 Task: Create List Brand Positioning Governance in Board Public Speaking Coaching to Workspace Business Coaching Services. Create List Brand Positioning Review in Board Sales Performance Improvement to Workspace Business Coaching Services. Create List Brand Naming Analysis in Board Content Marketing E-learning Course Creation and Promotion Strategy to Workspace Business Coaching Services
Action: Mouse moved to (104, 379)
Screenshot: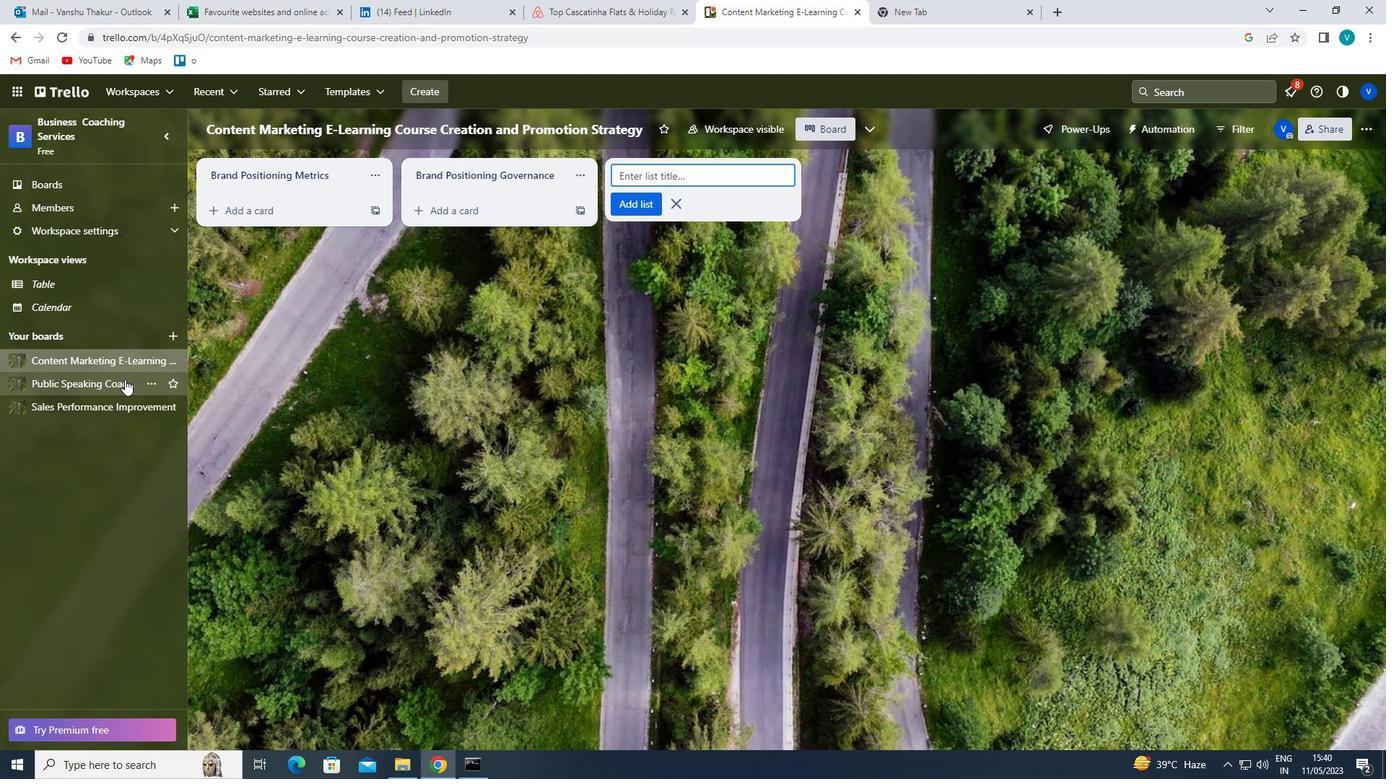 
Action: Mouse pressed left at (104, 379)
Screenshot: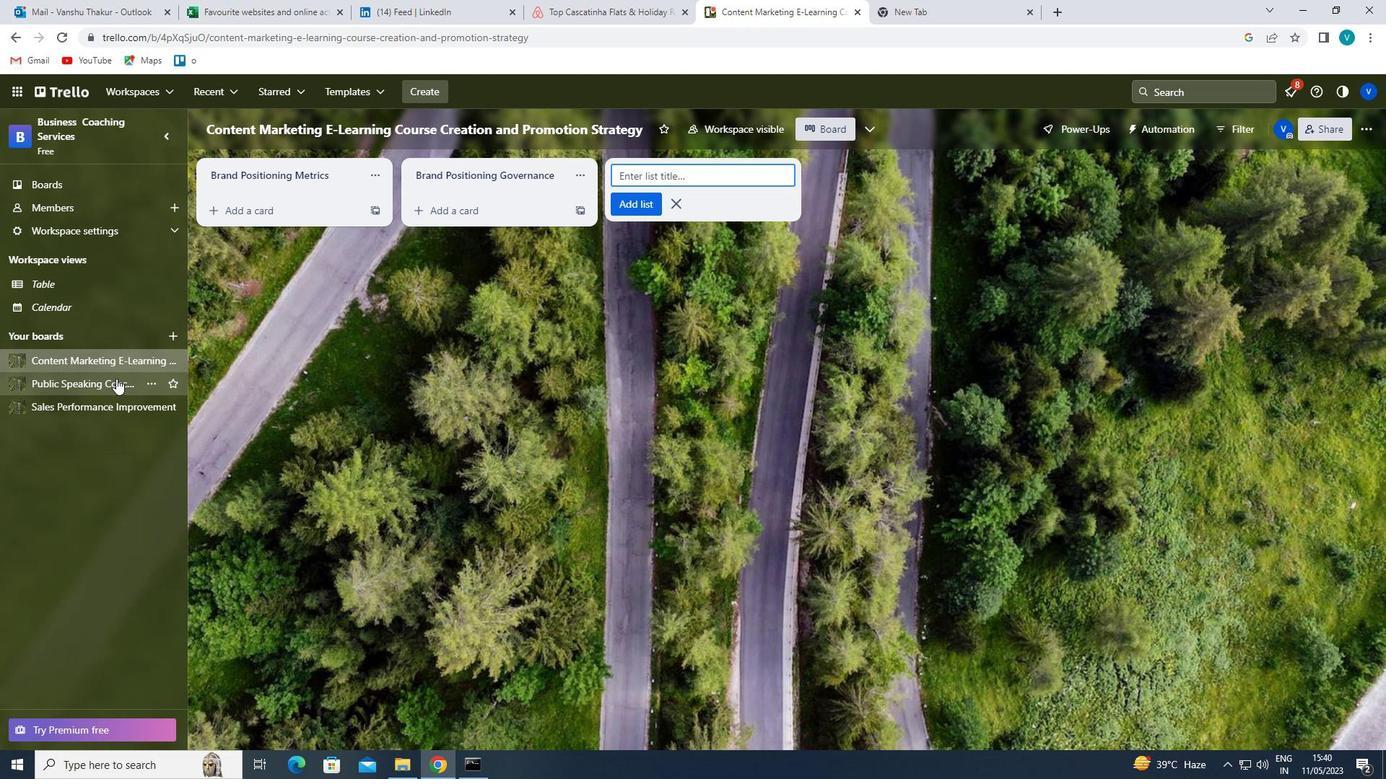 
Action: Mouse moved to (700, 166)
Screenshot: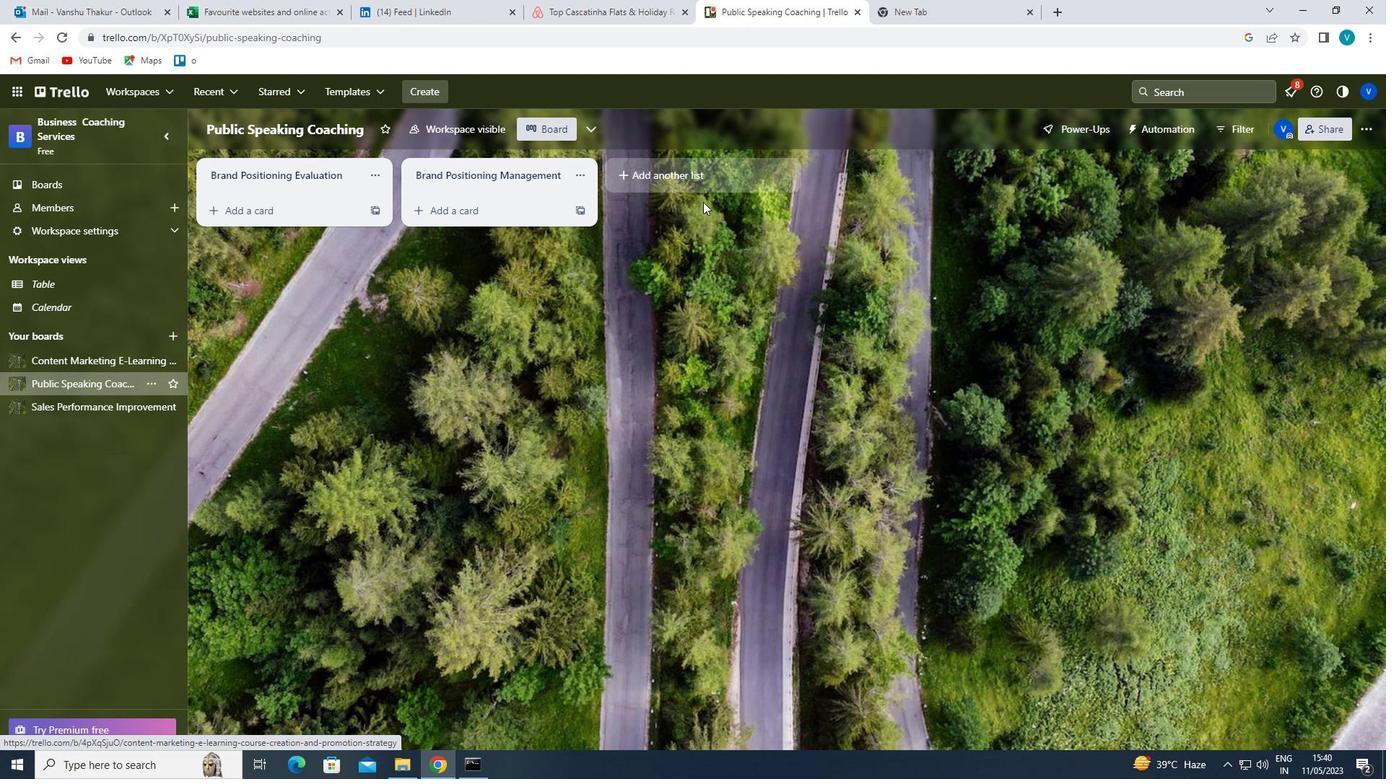 
Action: Mouse pressed left at (700, 166)
Screenshot: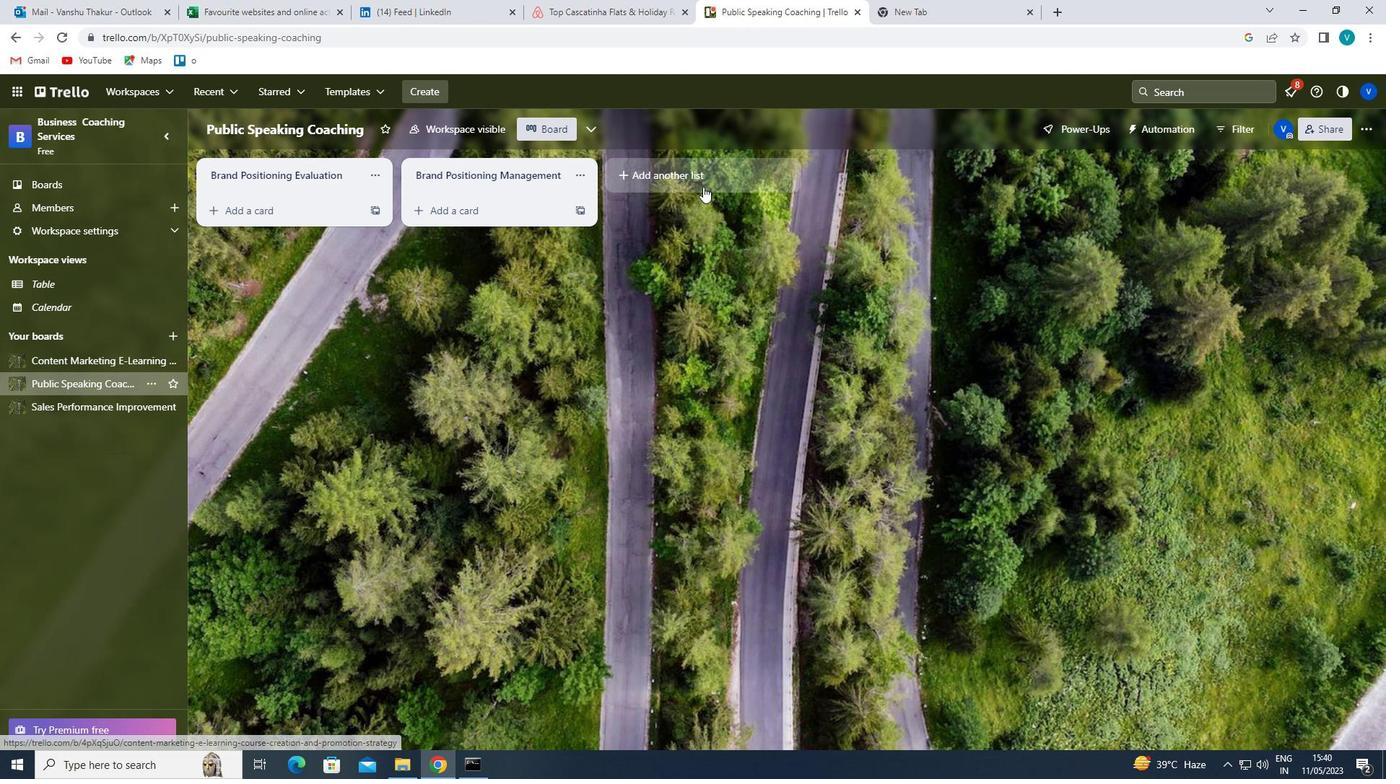 
Action: Mouse moved to (699, 166)
Screenshot: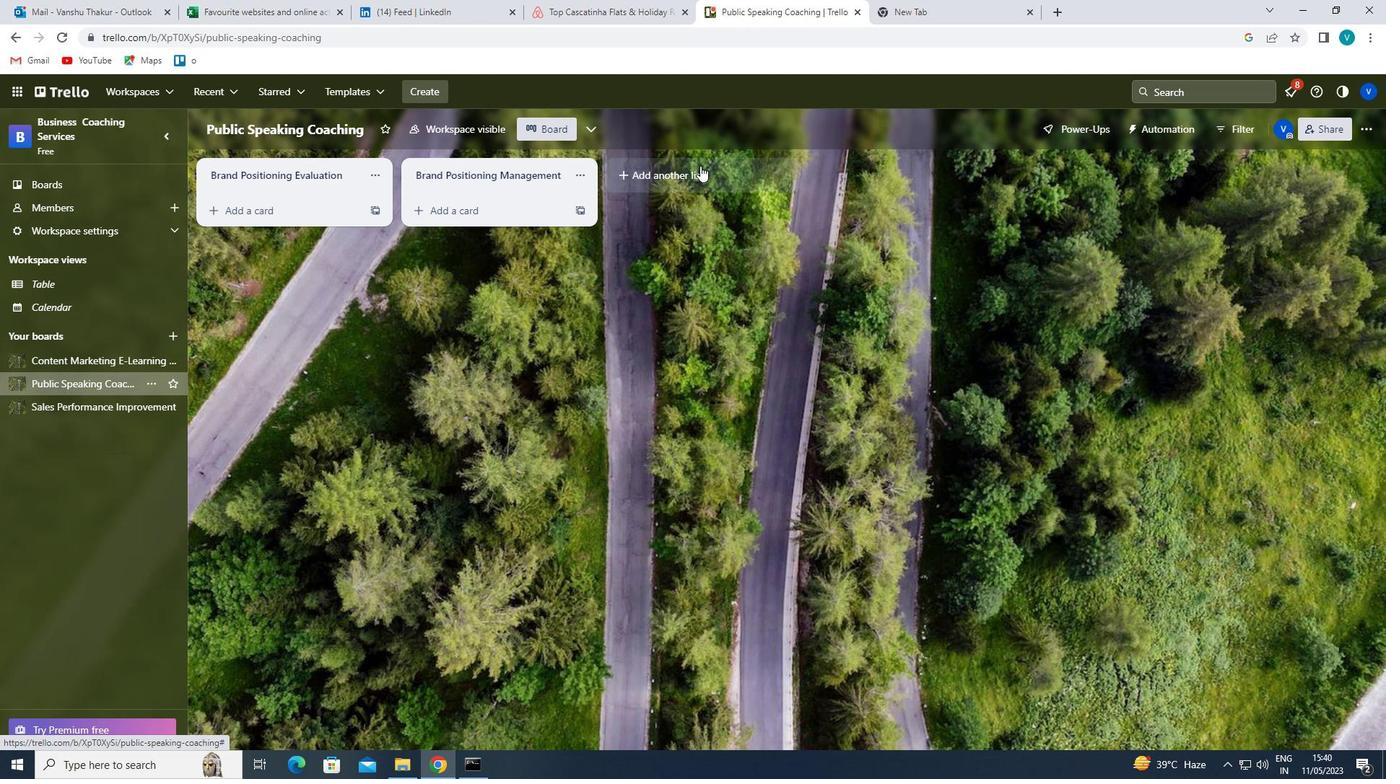 
Action: Key pressed <Key.shift>BRAND<Key.space><Key.shift>POSITIONING<Key.space><Key.shift>GOVERNANCE
Screenshot: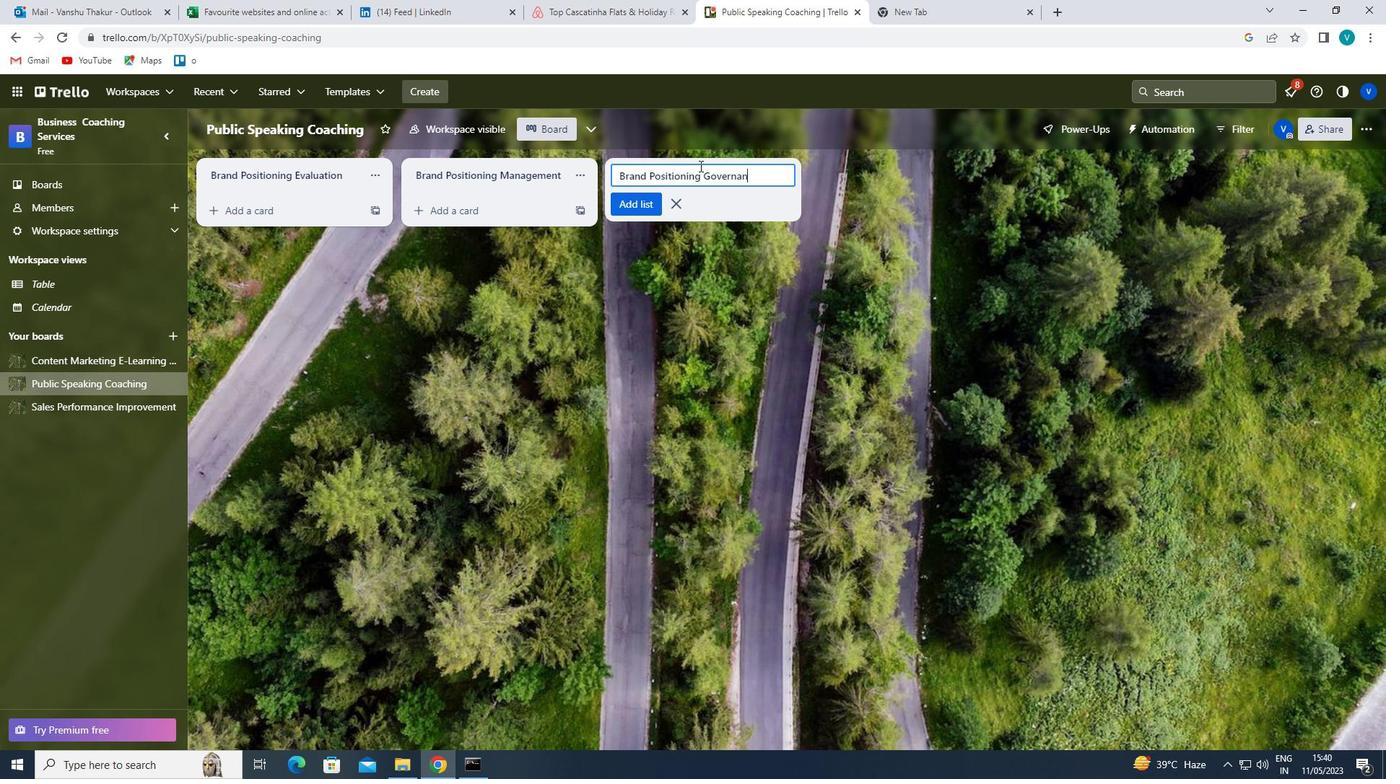 
Action: Mouse moved to (757, 187)
Screenshot: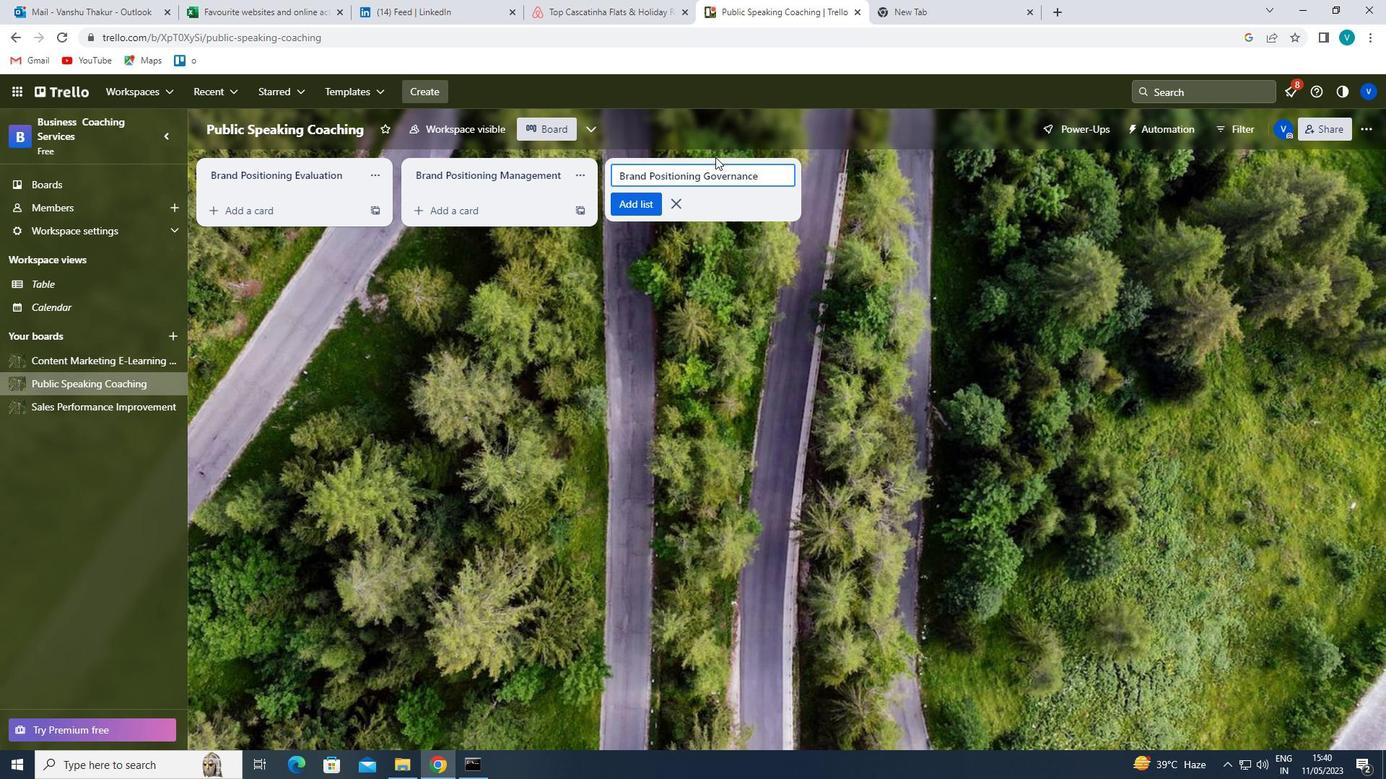 
Action: Key pressed <Key.enter>
Screenshot: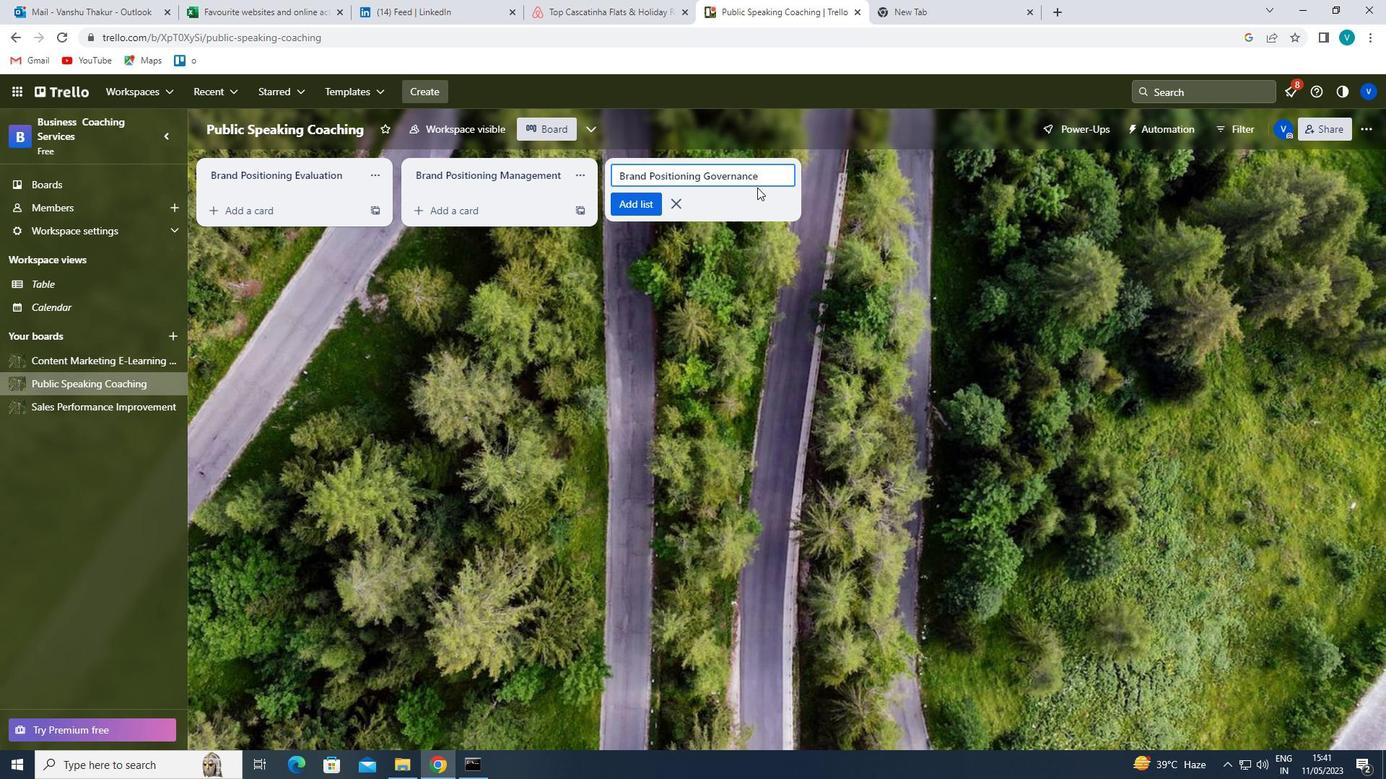 
Action: Mouse moved to (117, 407)
Screenshot: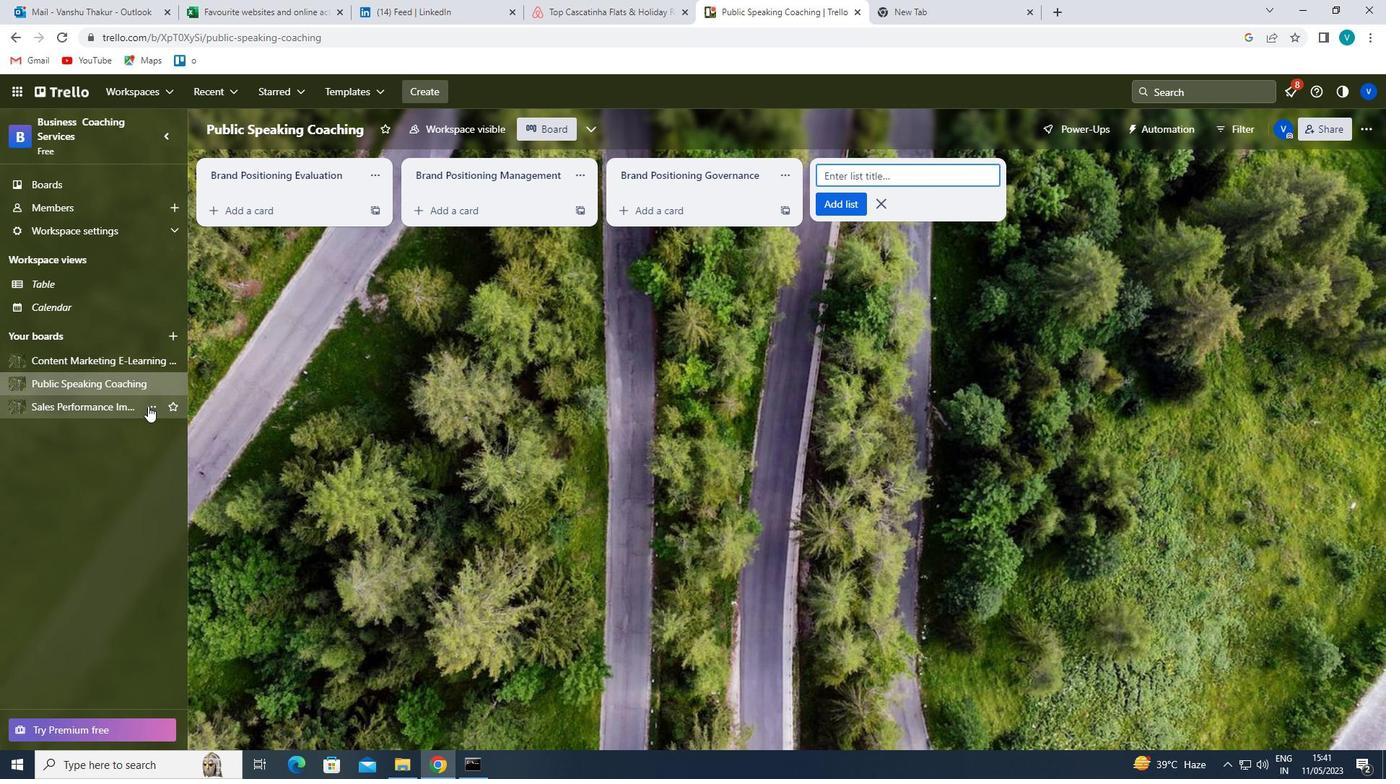 
Action: Mouse pressed left at (117, 407)
Screenshot: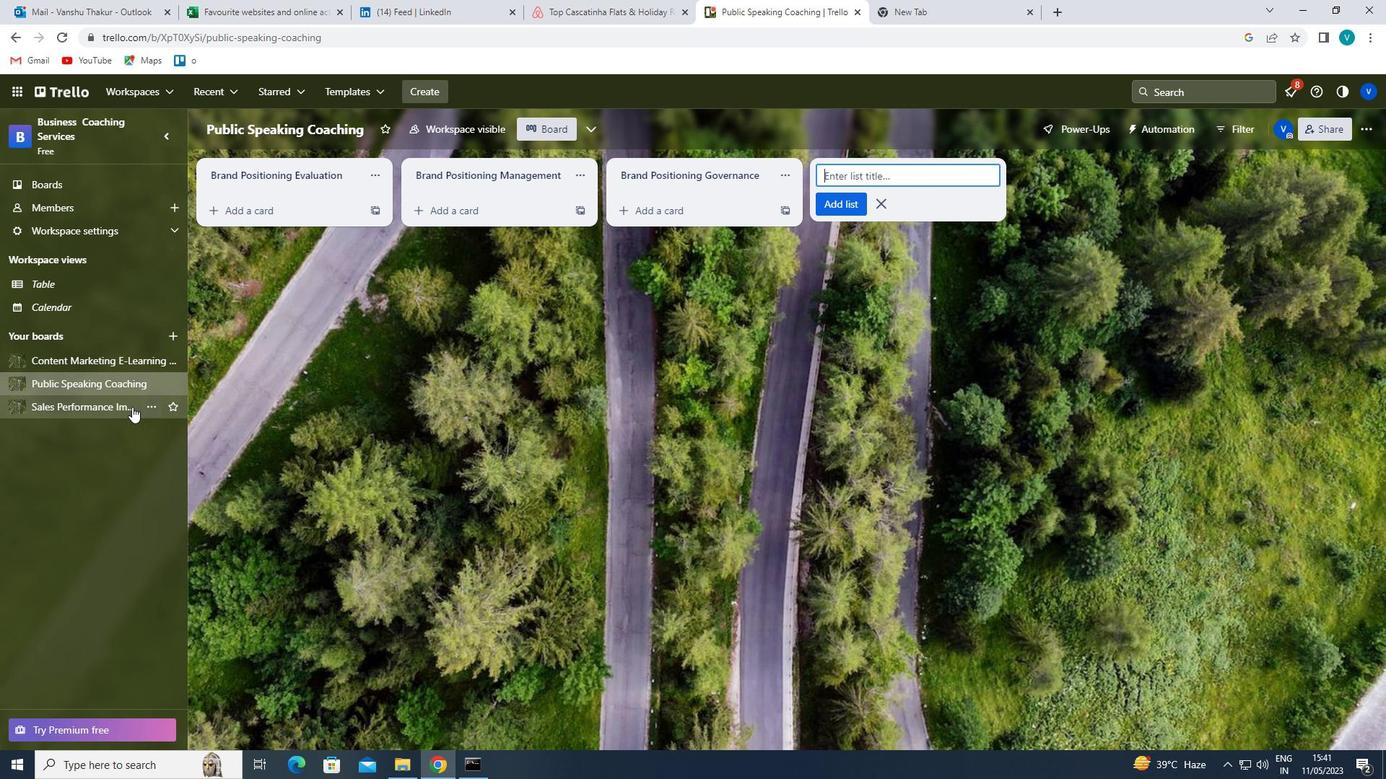 
Action: Mouse moved to (733, 168)
Screenshot: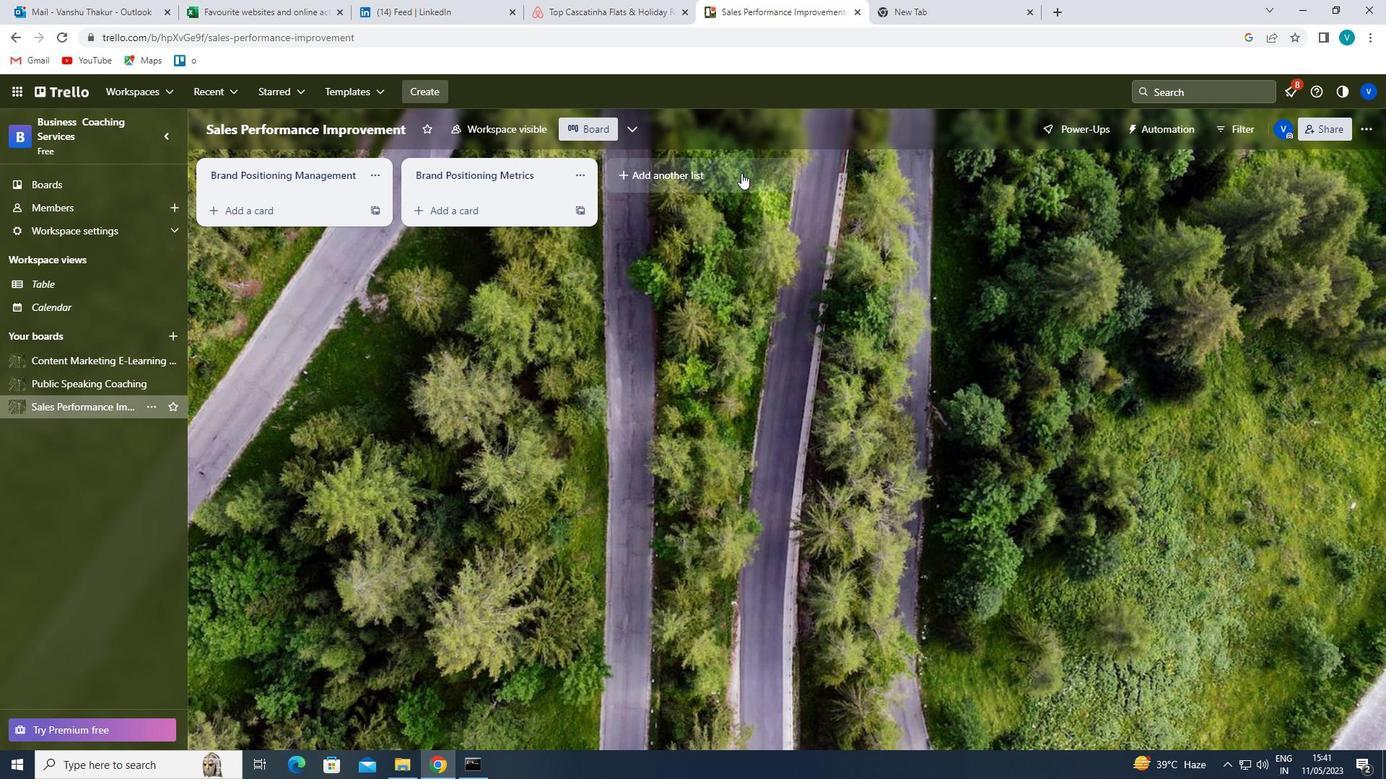 
Action: Mouse pressed left at (733, 168)
Screenshot: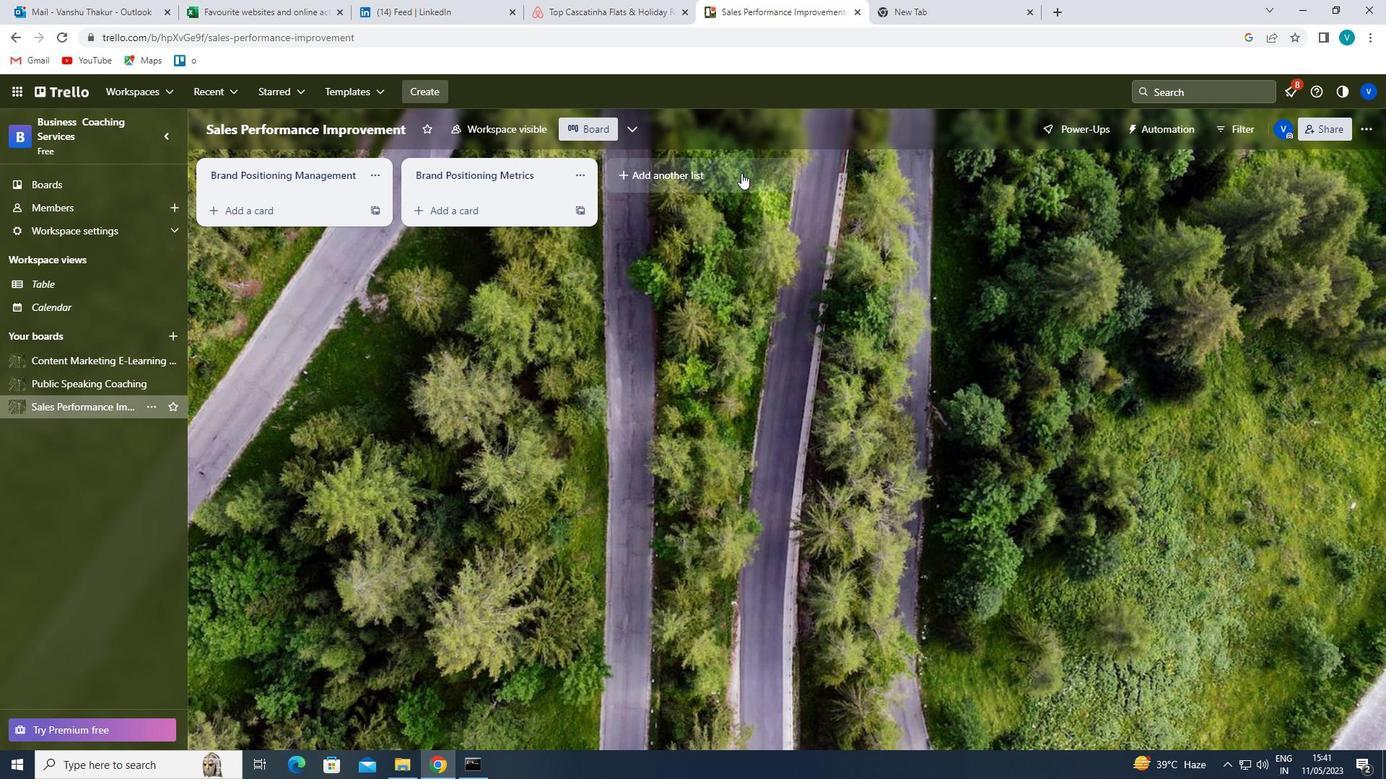 
Action: Mouse moved to (732, 168)
Screenshot: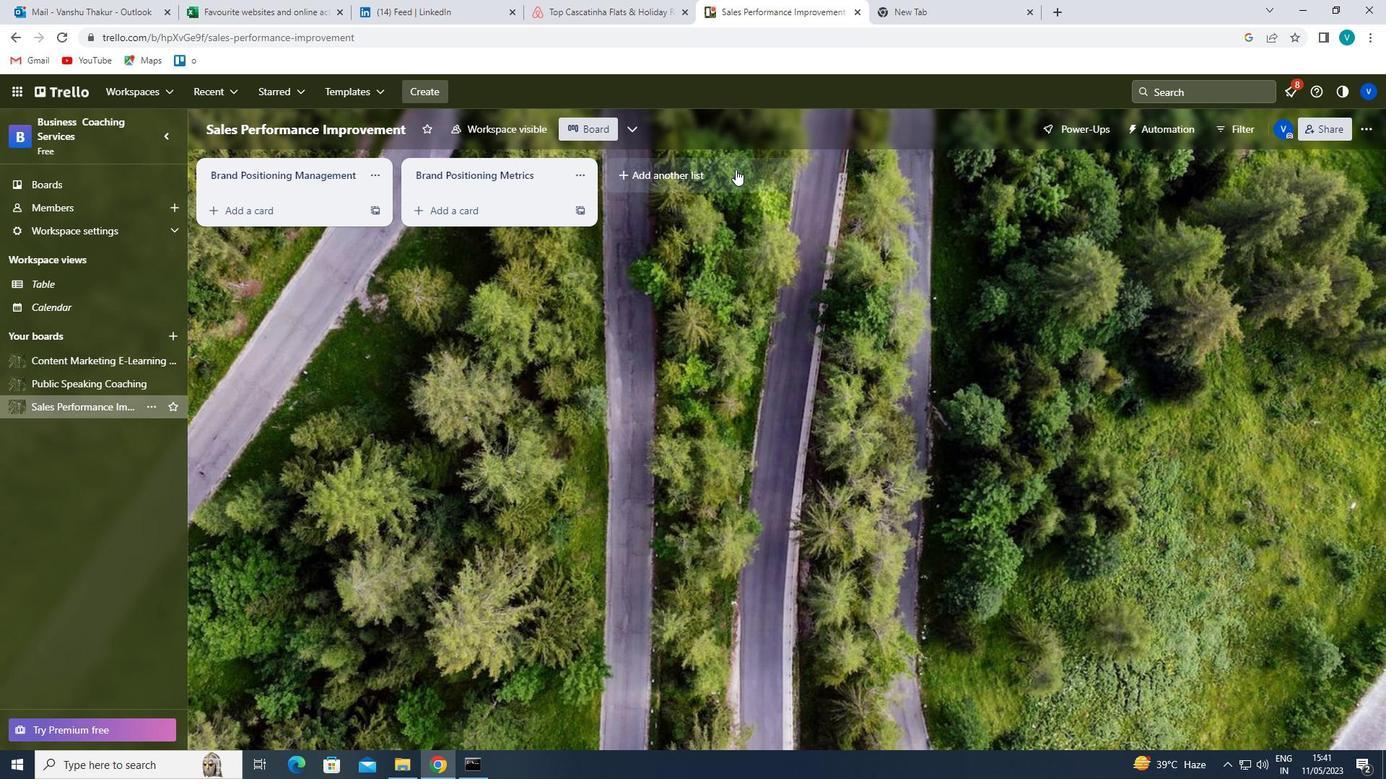 
Action: Key pressed <Key.shift>BRAND<Key.space><Key.shift>POSITIONNG<Key.space><Key.shift>REVIEW
Screenshot: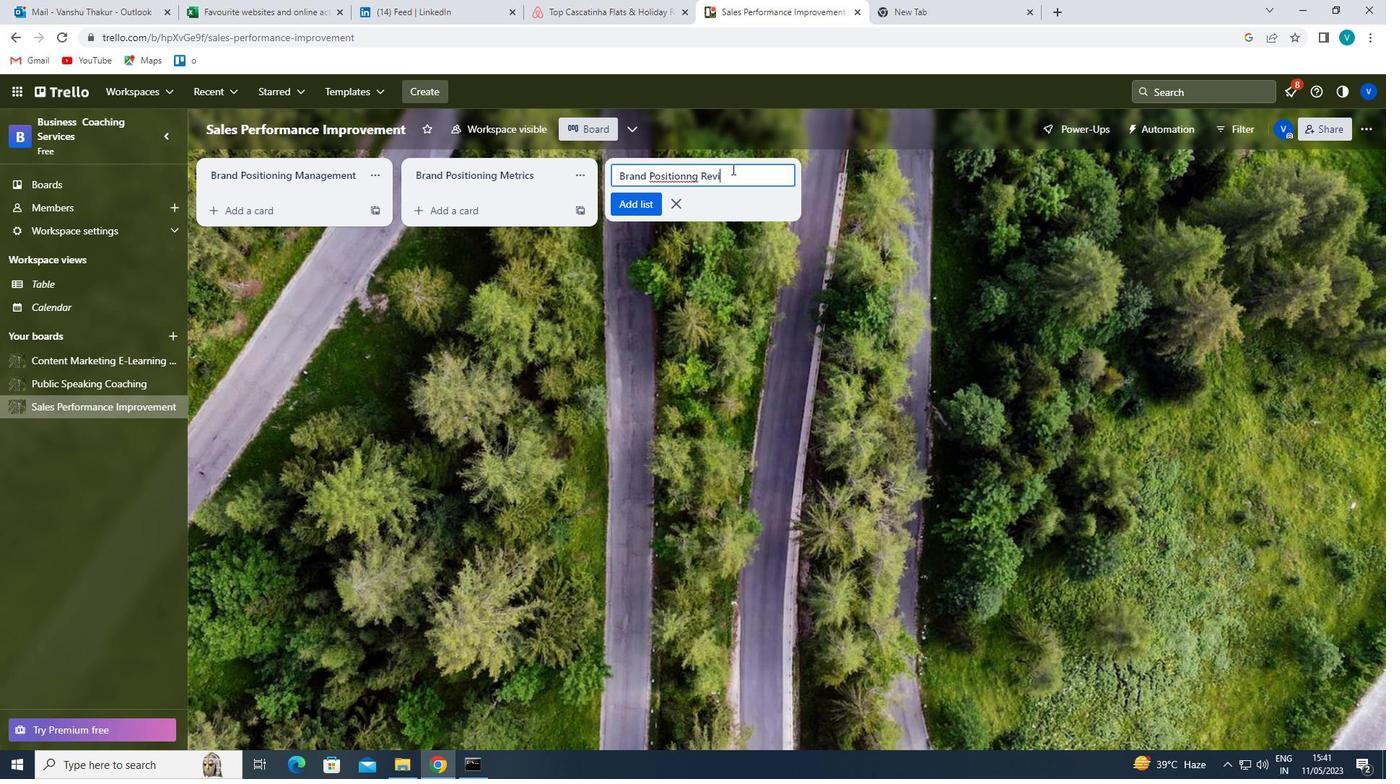 
Action: Mouse moved to (685, 176)
Screenshot: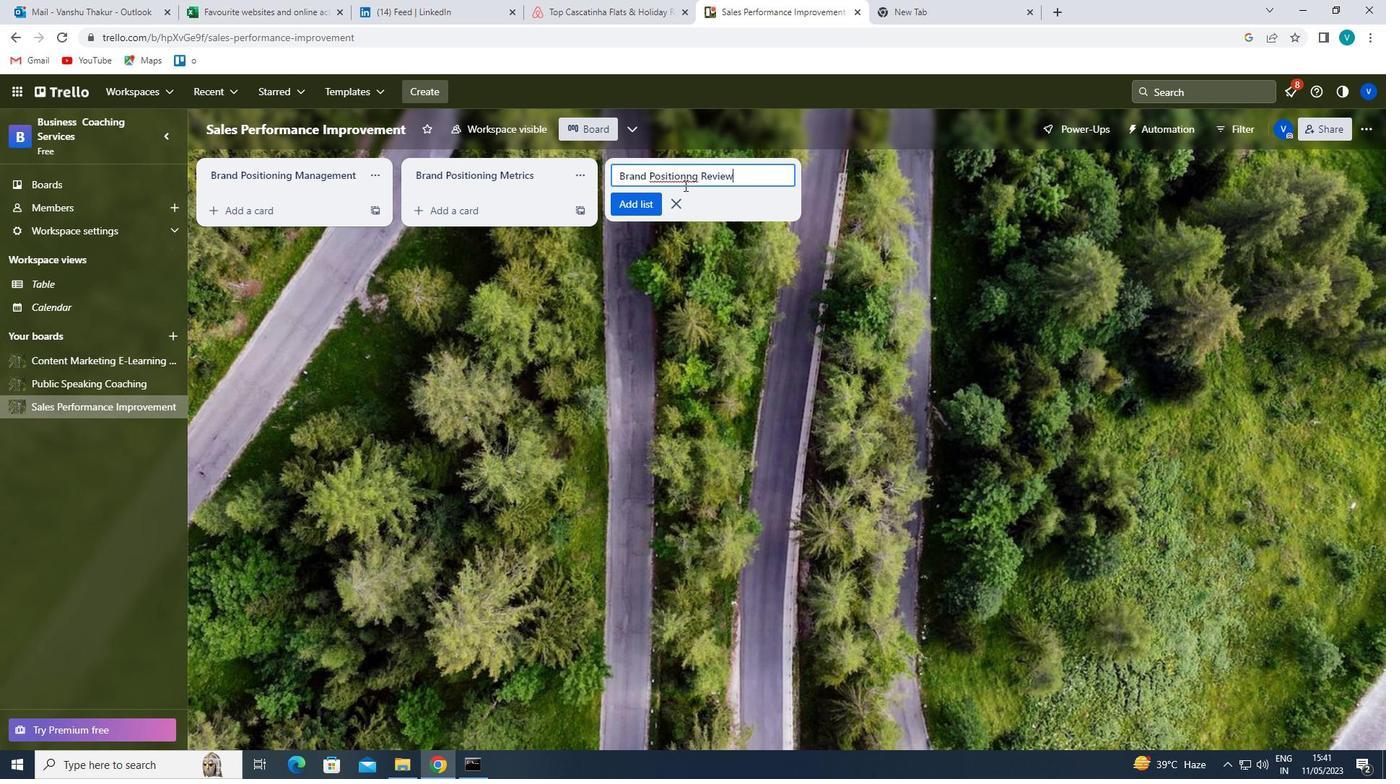 
Action: Mouse pressed left at (685, 176)
Screenshot: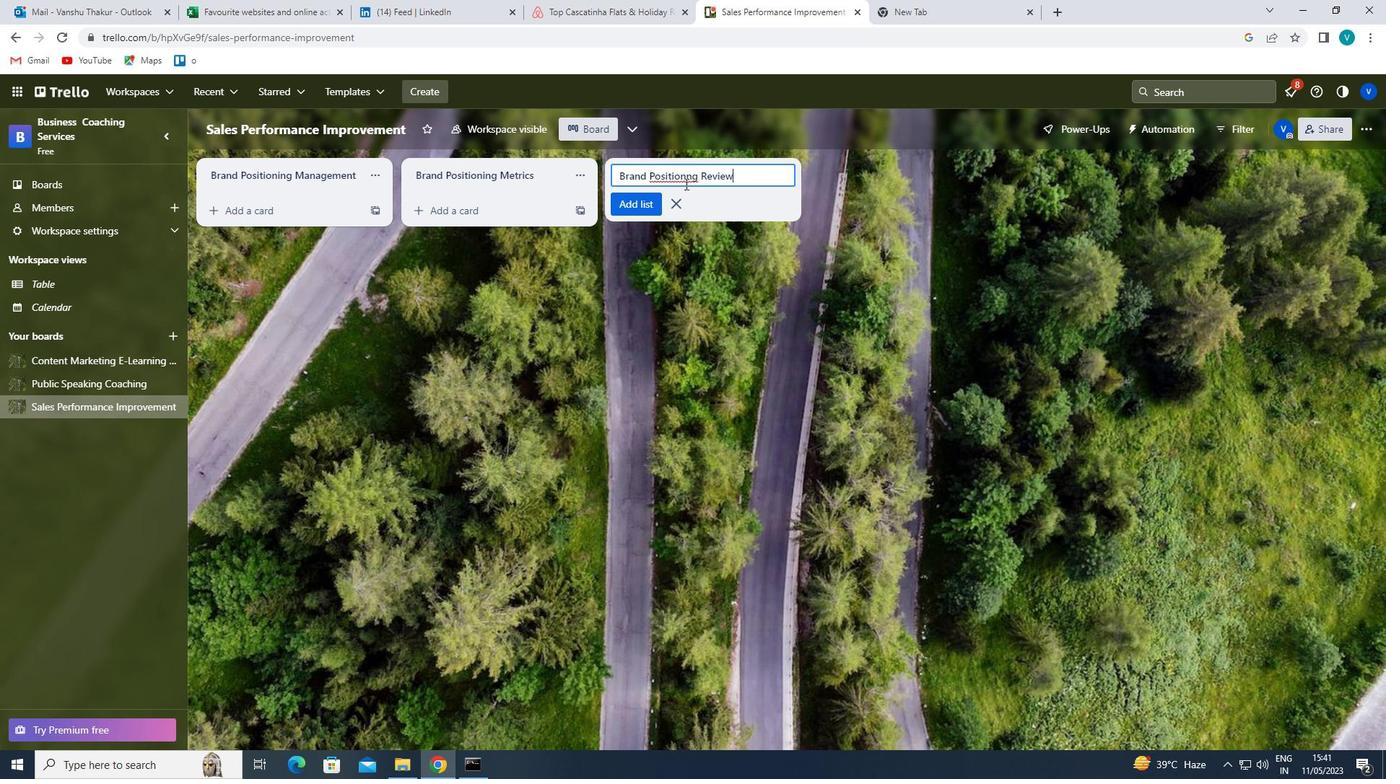 
Action: Mouse moved to (721, 235)
Screenshot: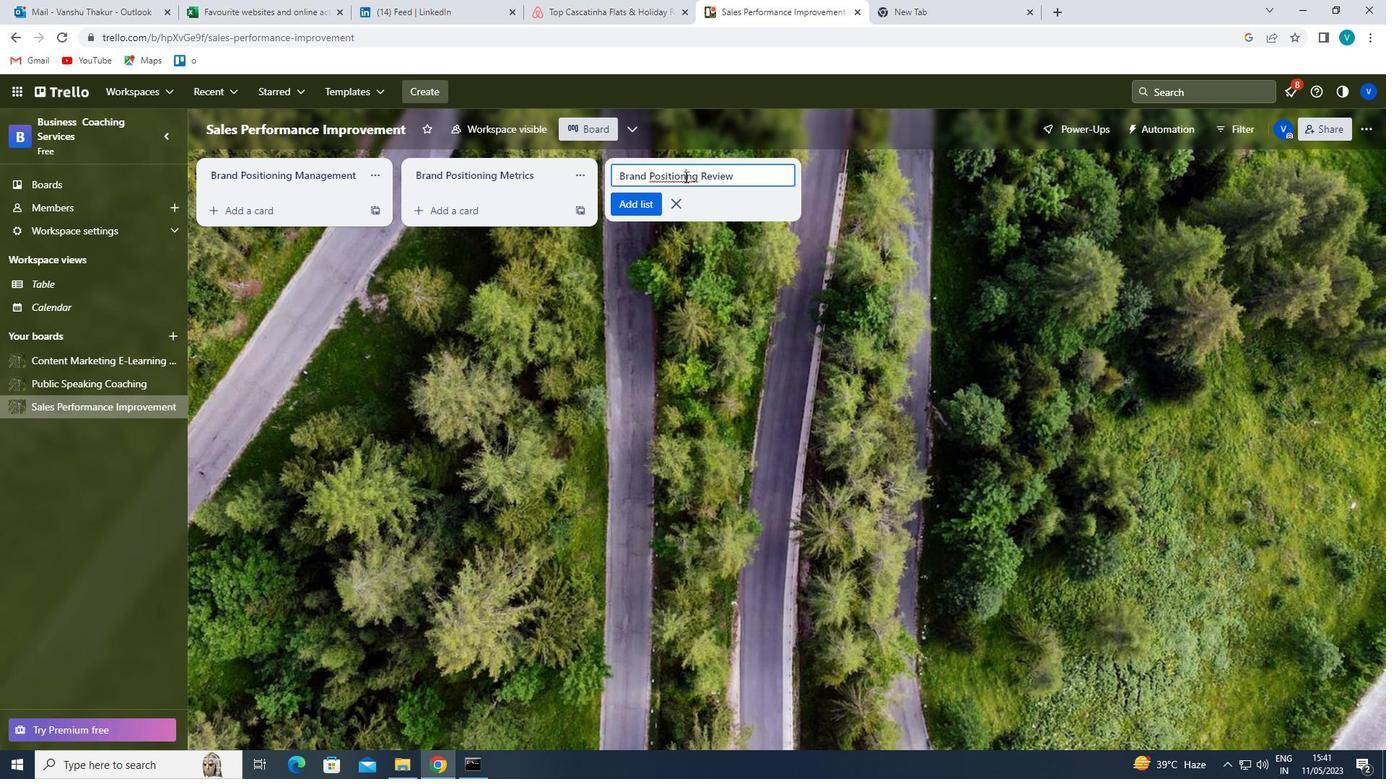 
Action: Key pressed I
Screenshot: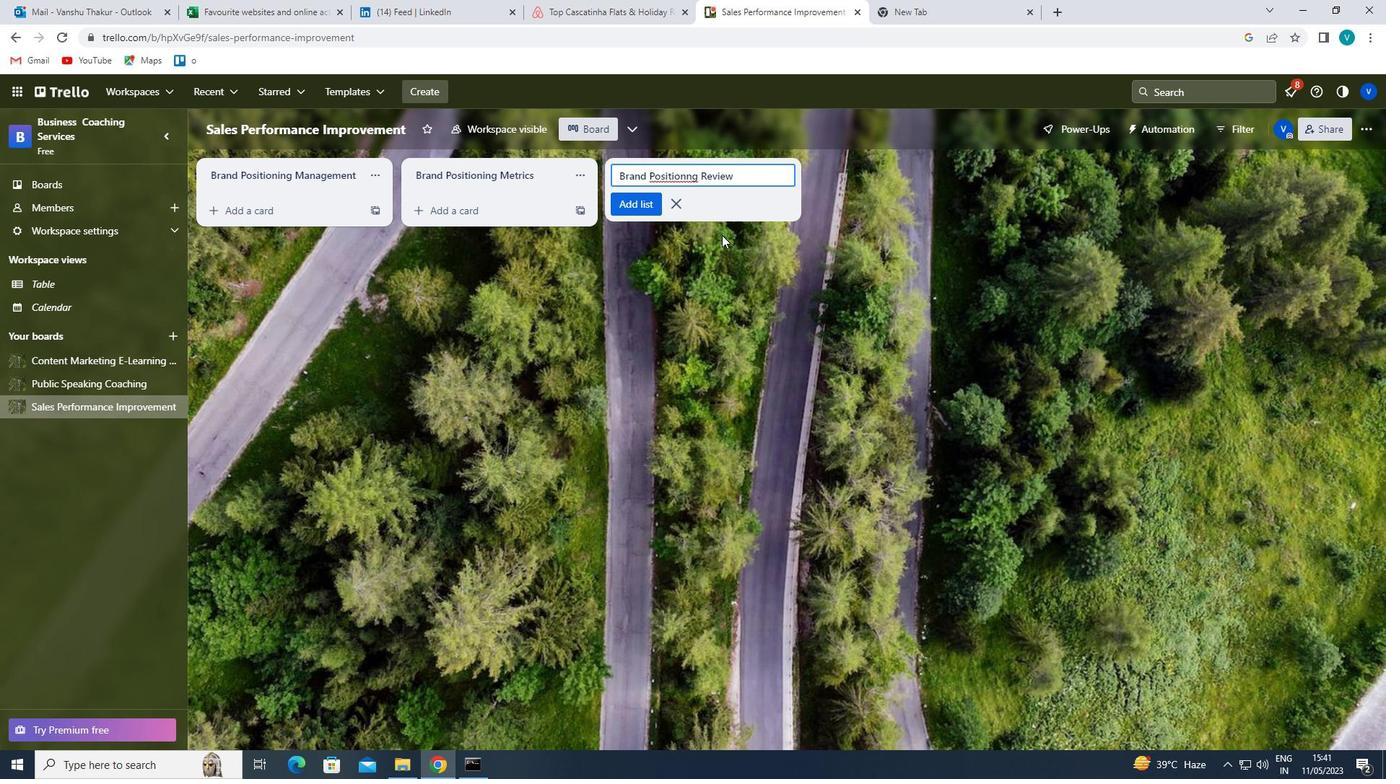 
Action: Mouse moved to (723, 234)
Screenshot: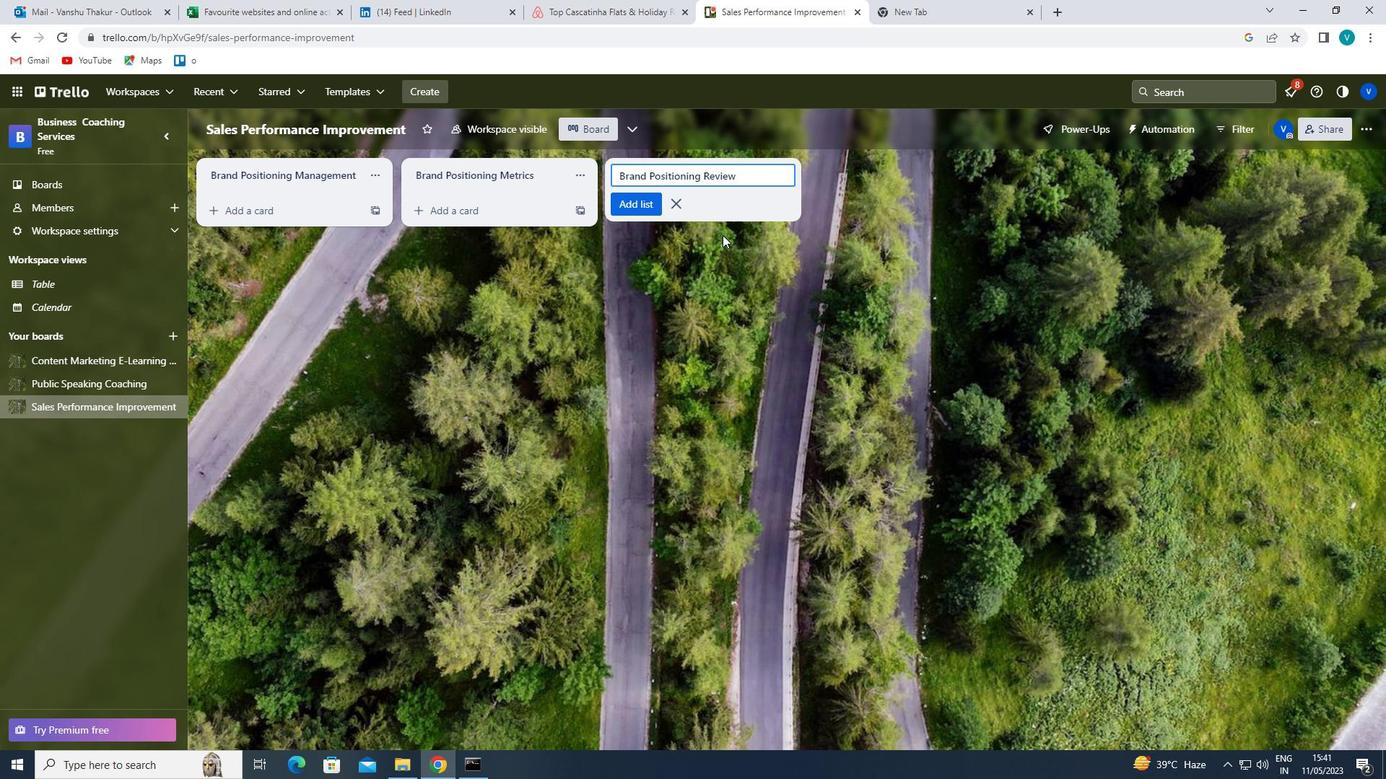 
Action: Key pressed <Key.enter>
Screenshot: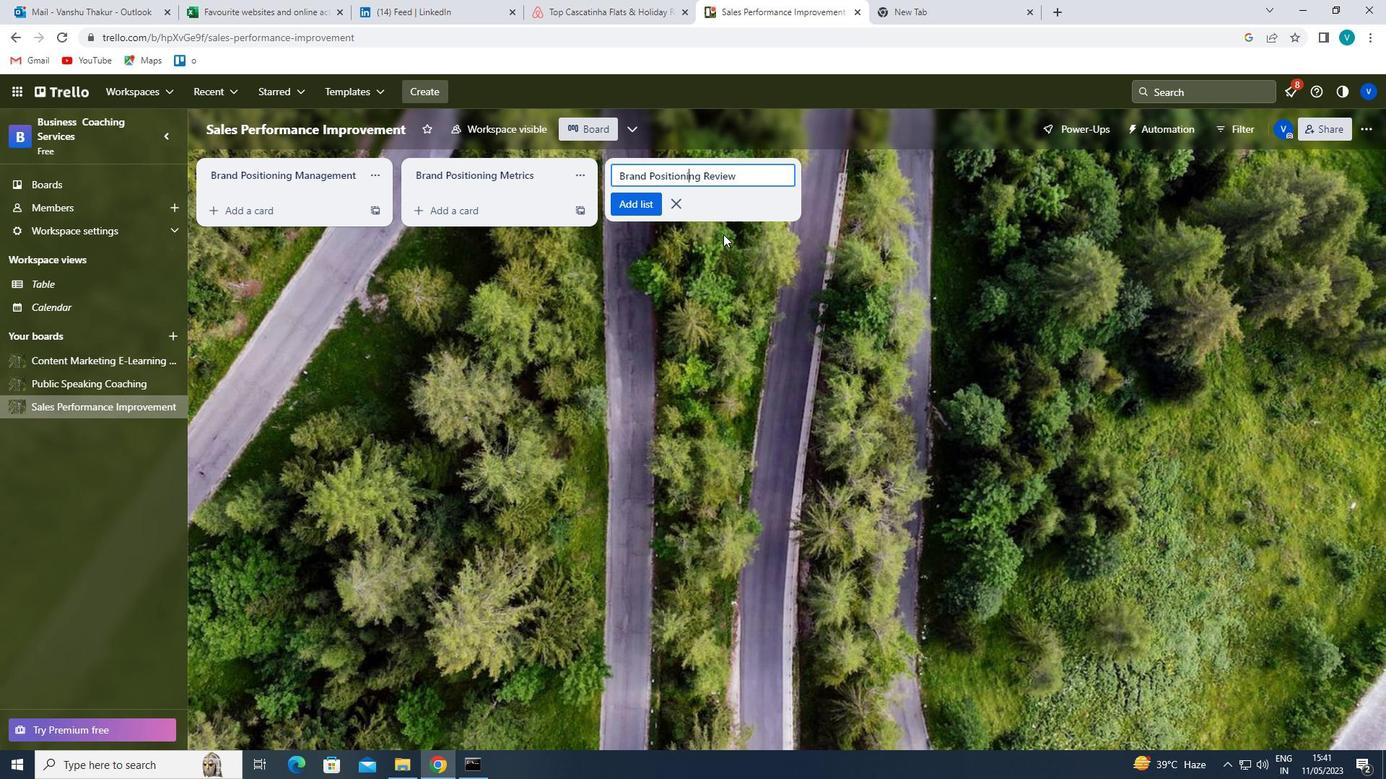 
Action: Mouse moved to (73, 358)
Screenshot: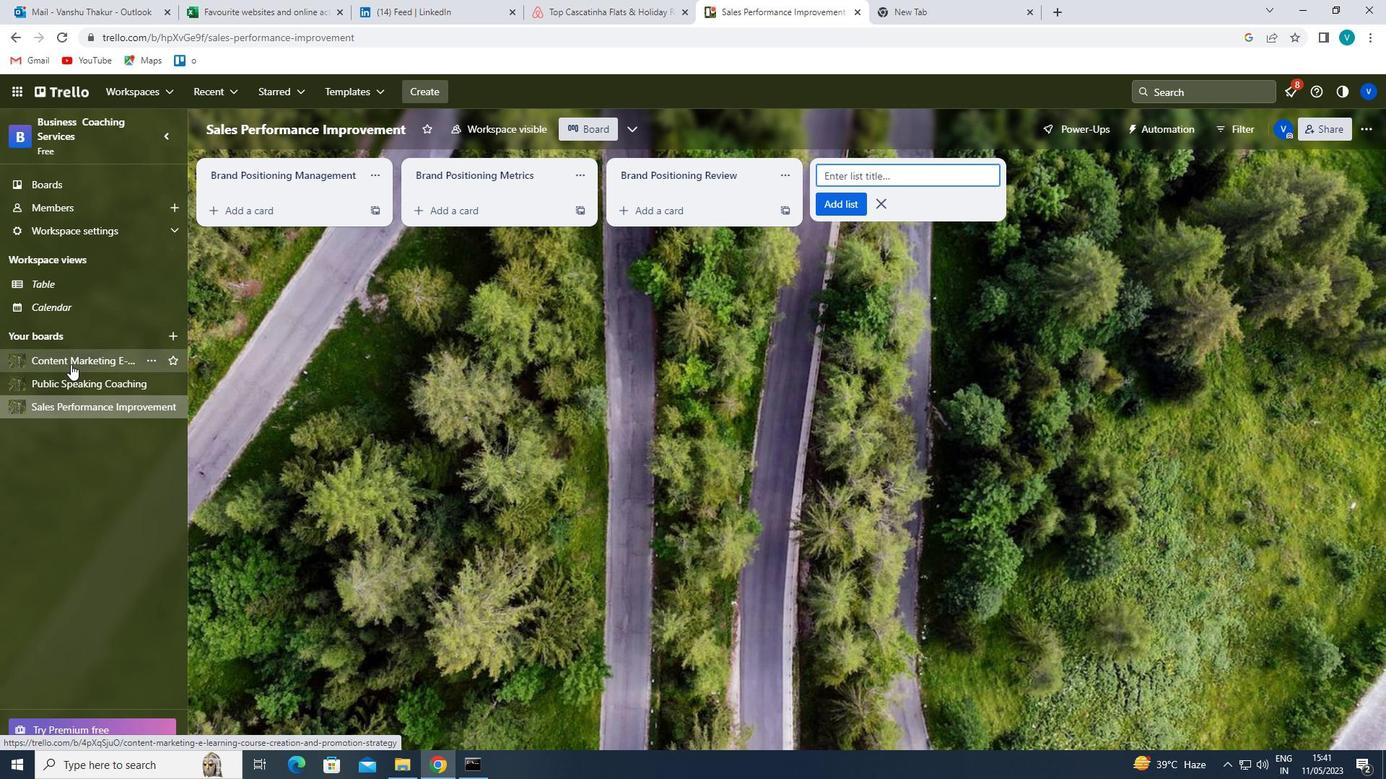 
Action: Mouse pressed left at (73, 358)
Screenshot: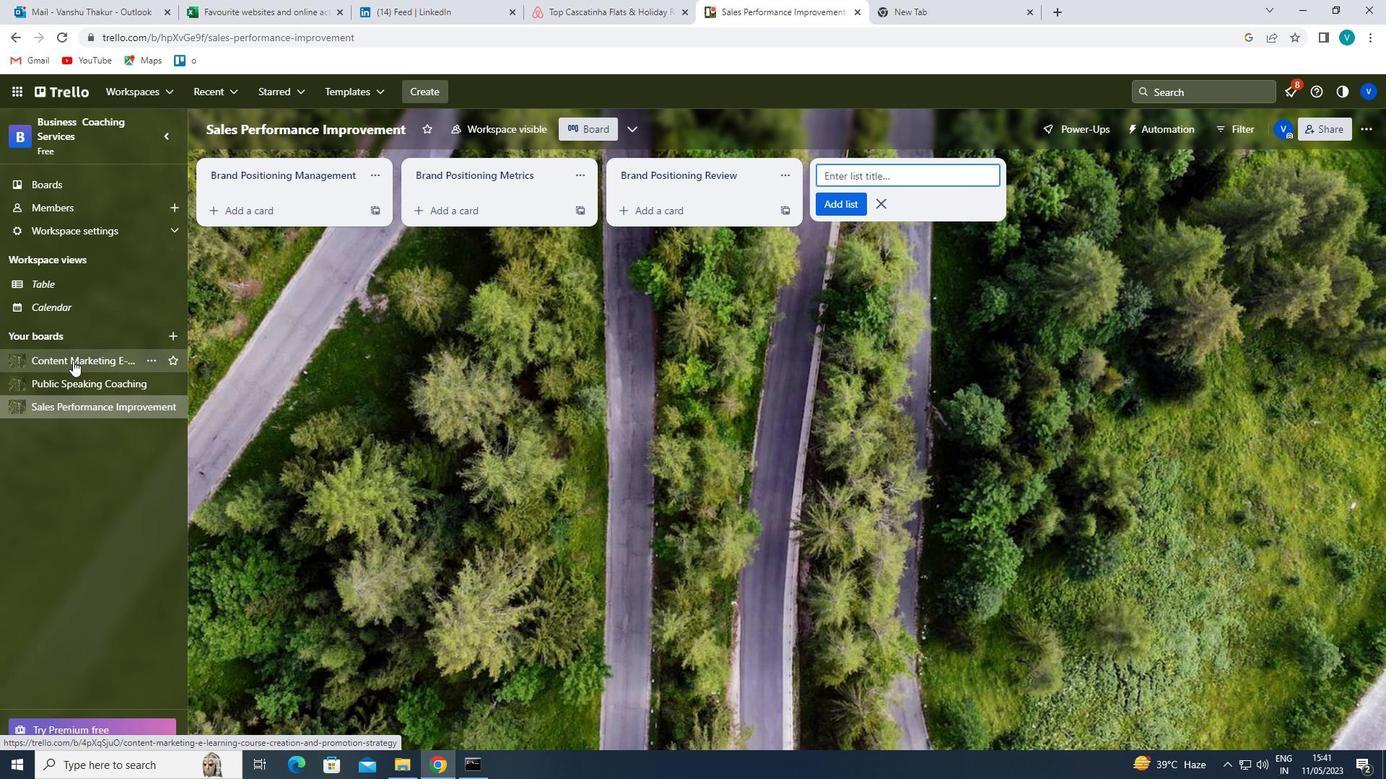 
Action: Mouse moved to (645, 177)
Screenshot: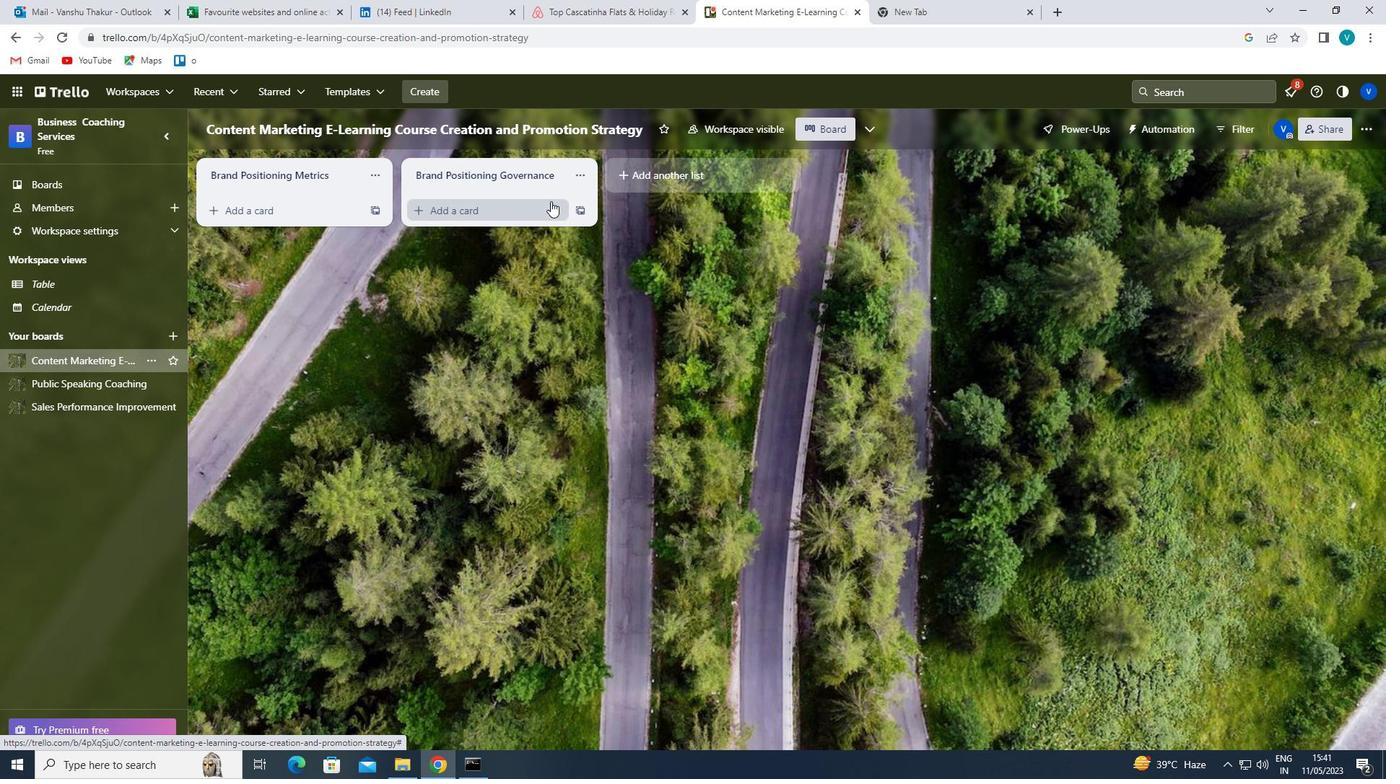
Action: Mouse pressed left at (645, 177)
Screenshot: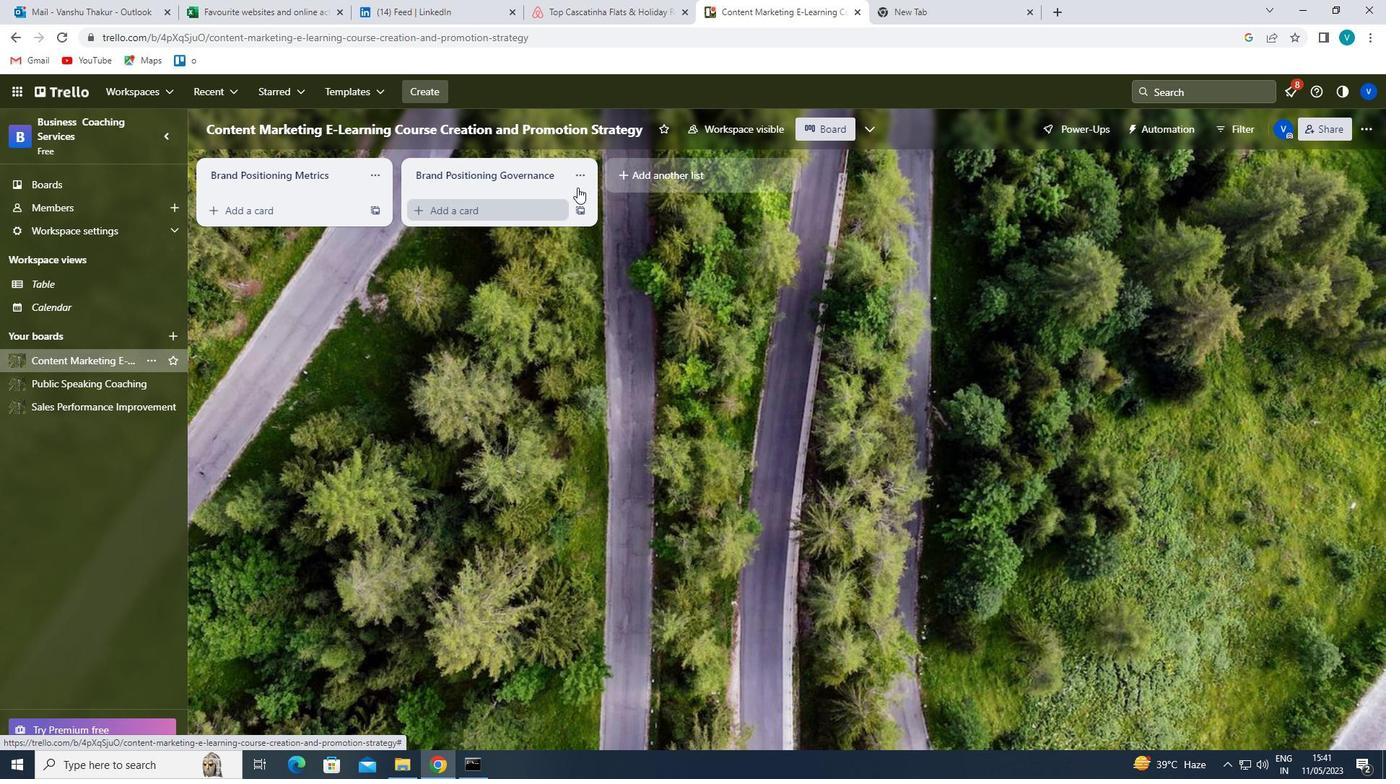 
Action: Mouse moved to (646, 176)
Screenshot: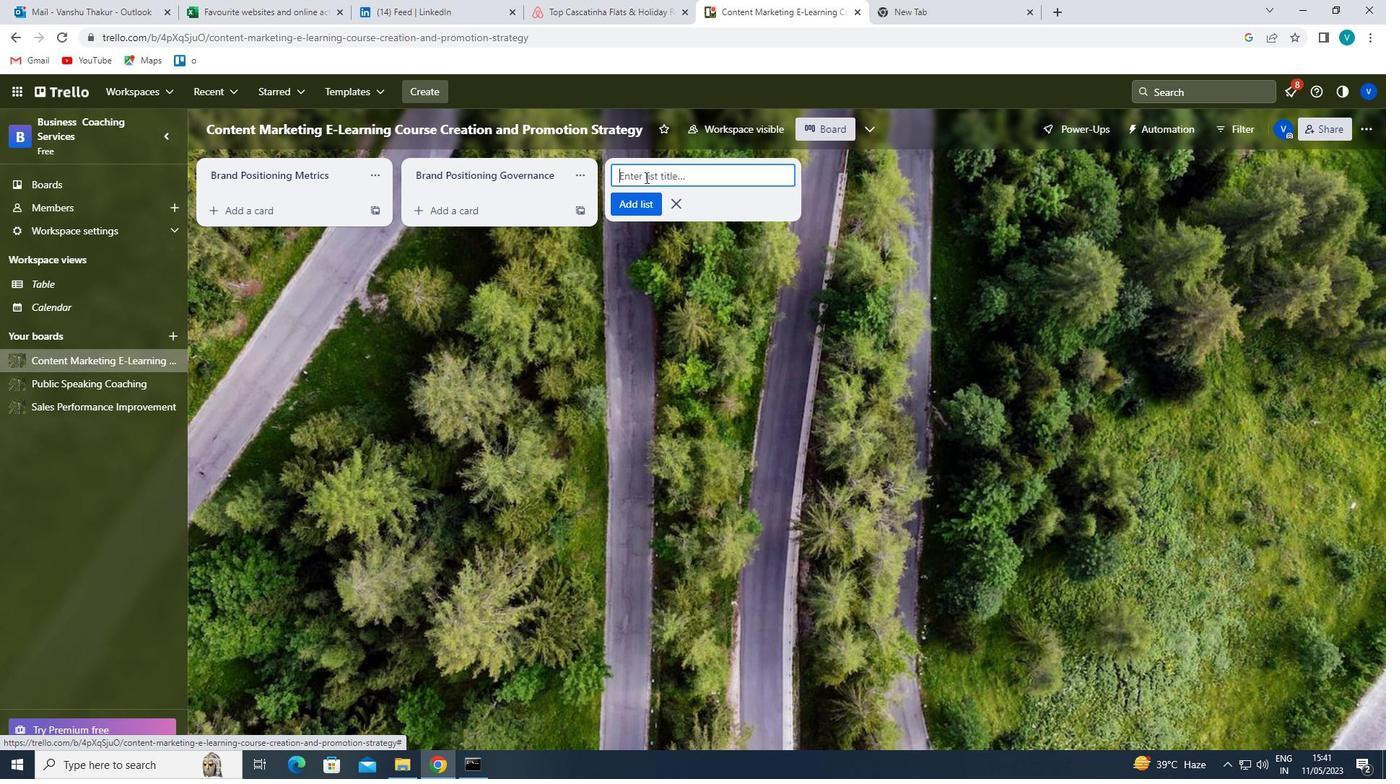 
Action: Key pressed <Key.shift>BRAND<Key.space><Key.shift>NAMING<Key.space><Key.shift>ANALYSIS
Screenshot: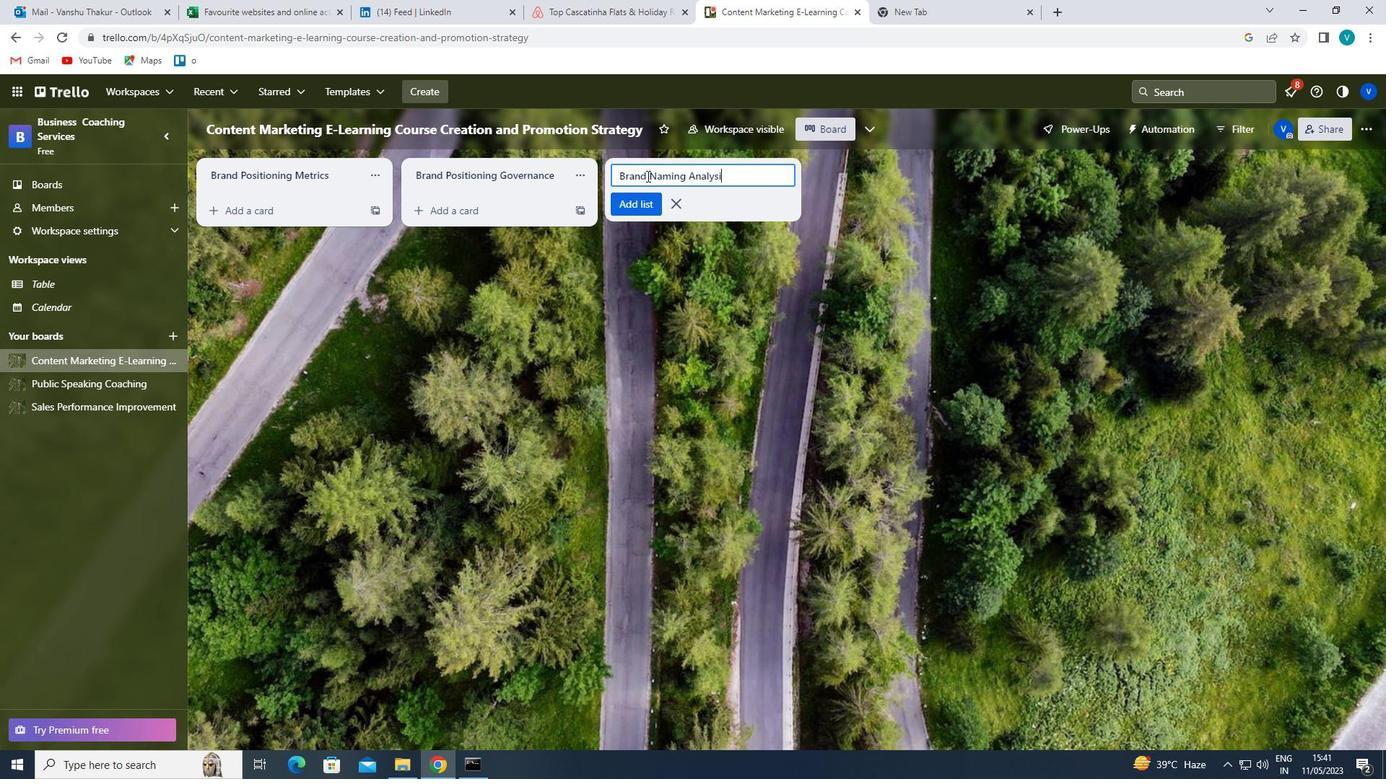 
Action: Mouse moved to (634, 205)
Screenshot: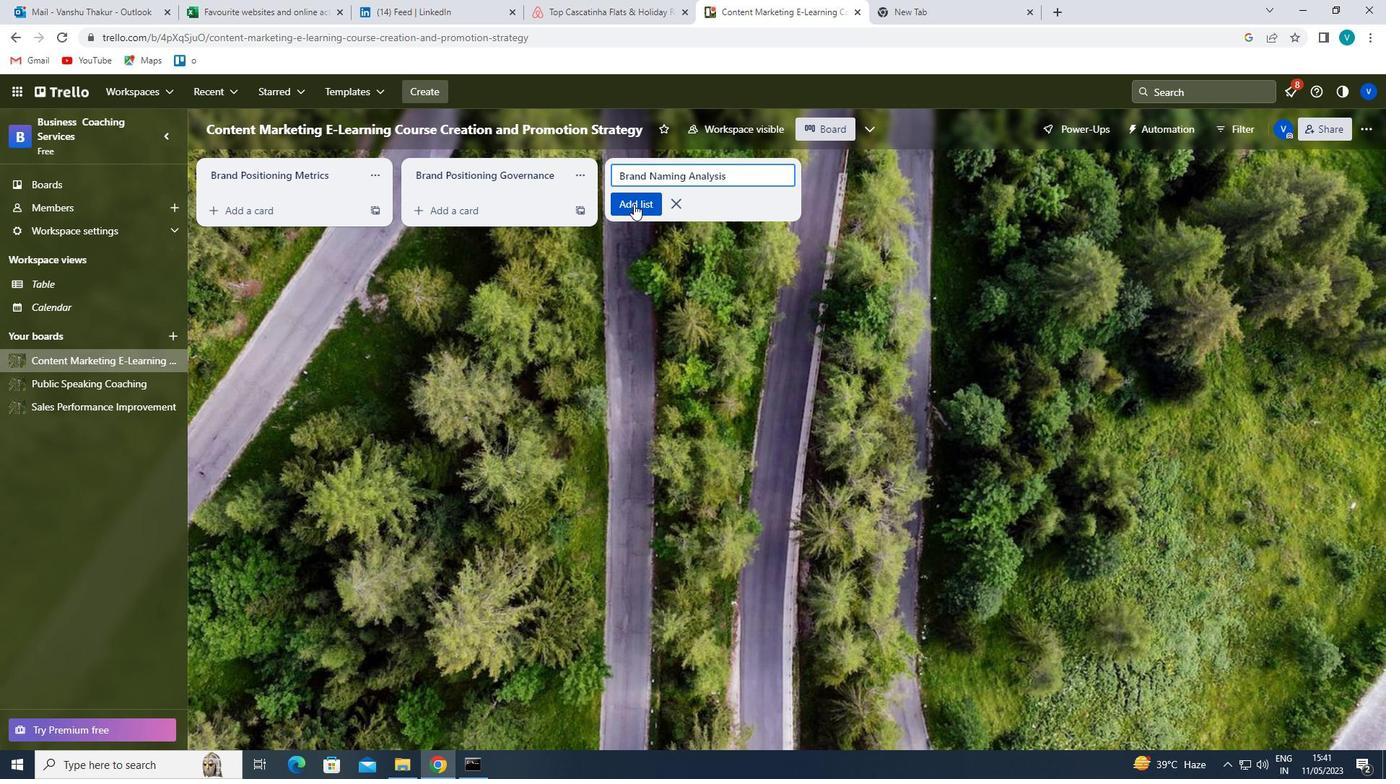 
Action: Mouse pressed left at (634, 205)
Screenshot: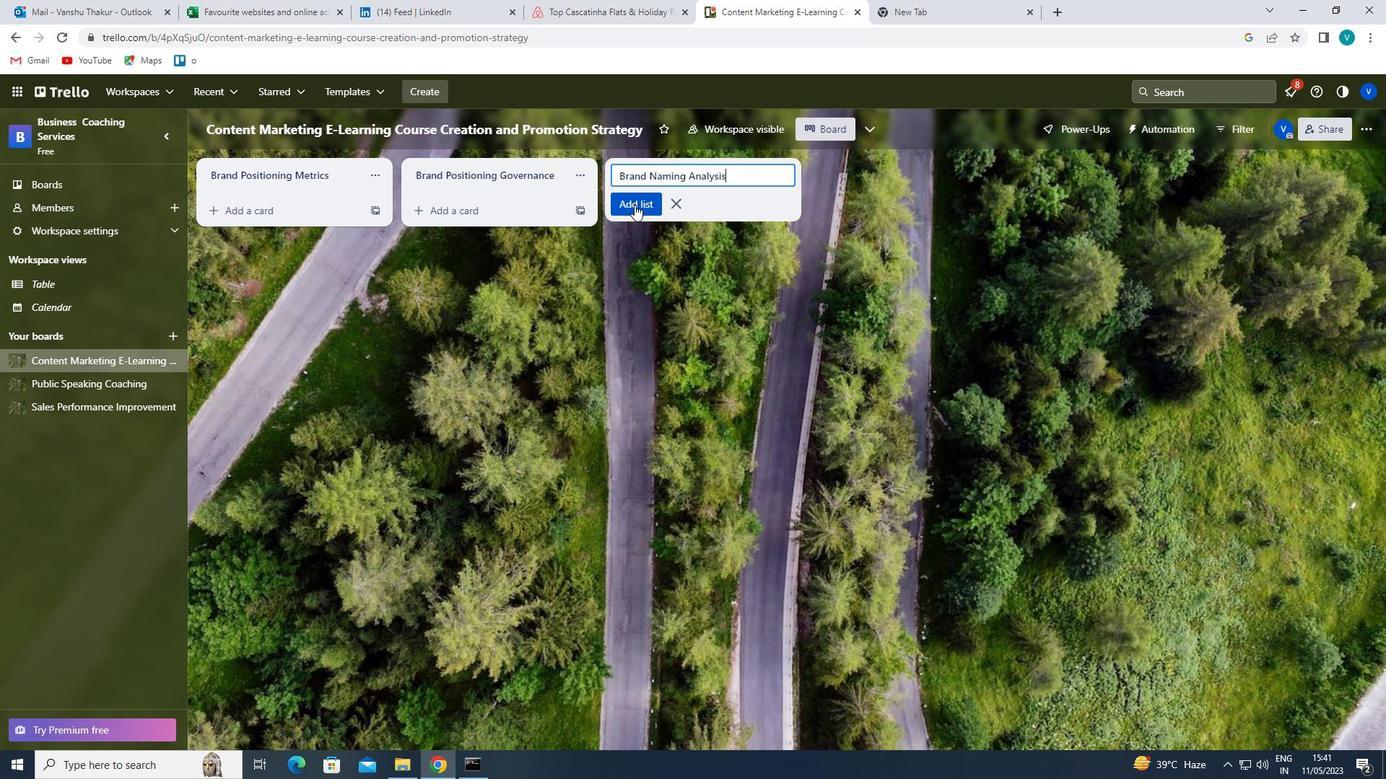 
